 Task: Add the product "wet n wild Bare Focus Translucent Clarifying Finishing Powder (0.27 oz)" to cart from the store "Walgreens".
Action: Mouse pressed left at (58, 93)
Screenshot: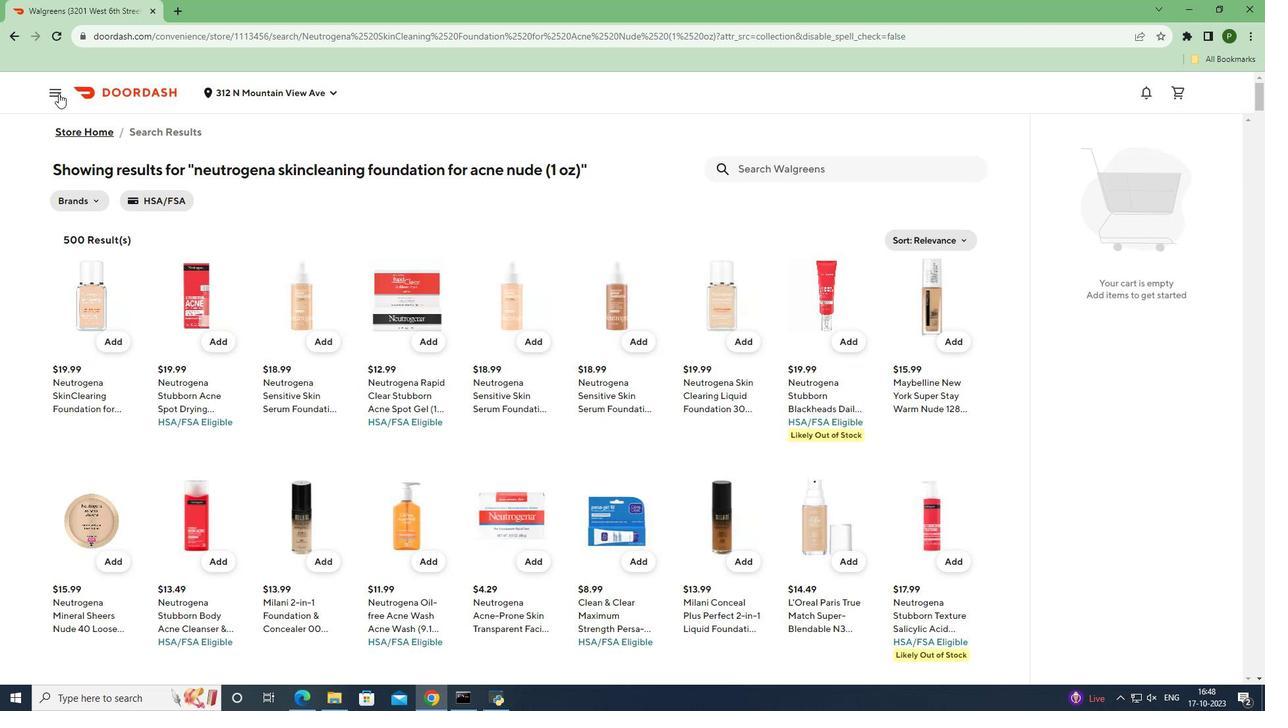 
Action: Mouse moved to (64, 198)
Screenshot: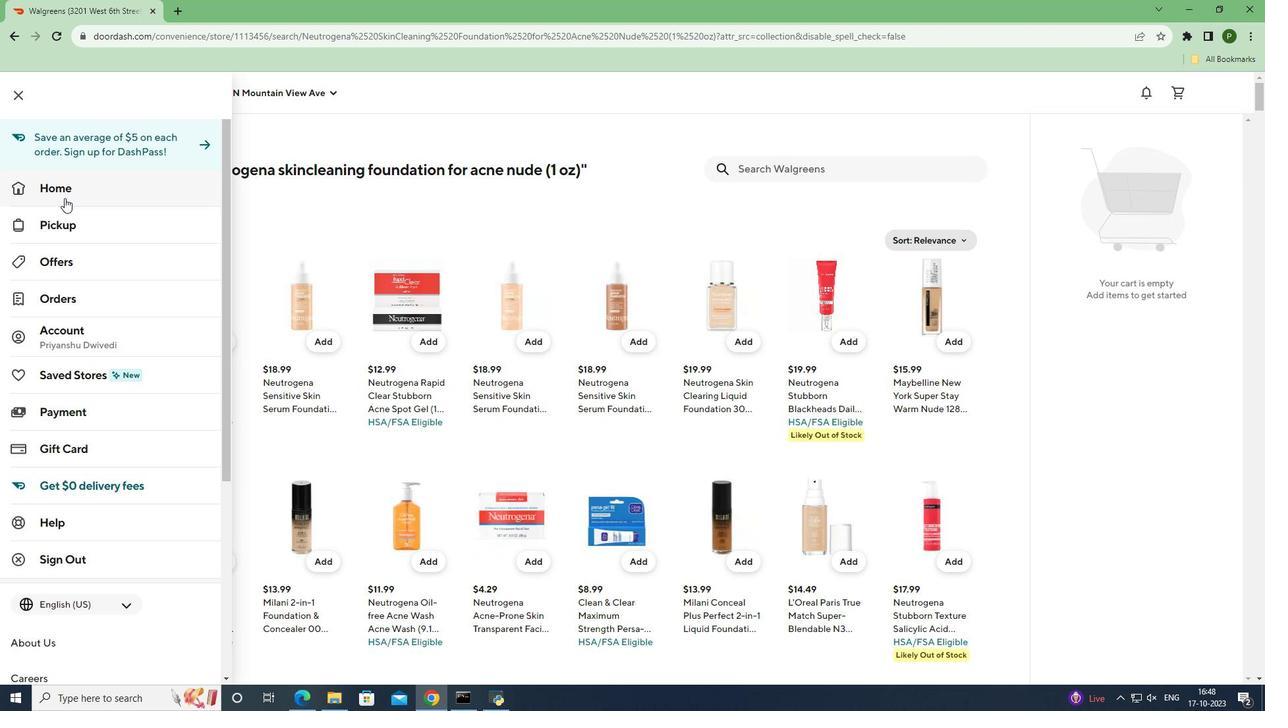 
Action: Mouse pressed left at (64, 198)
Screenshot: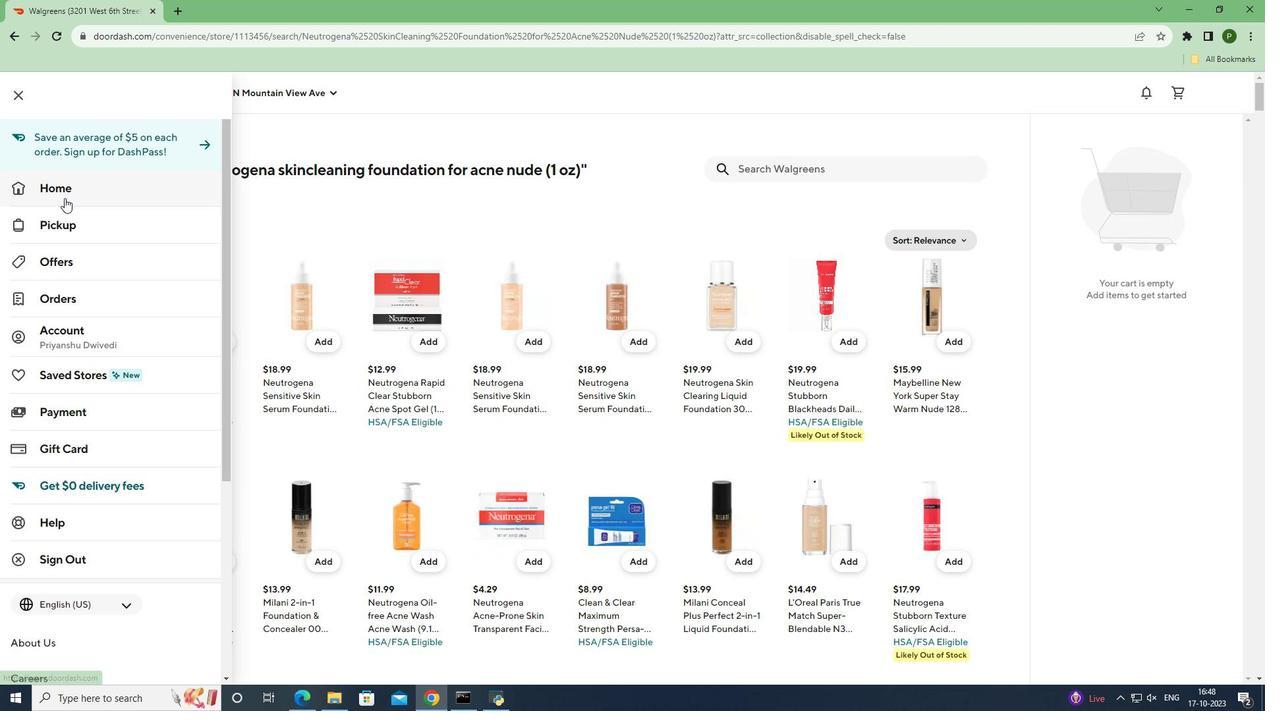 
Action: Mouse moved to (751, 141)
Screenshot: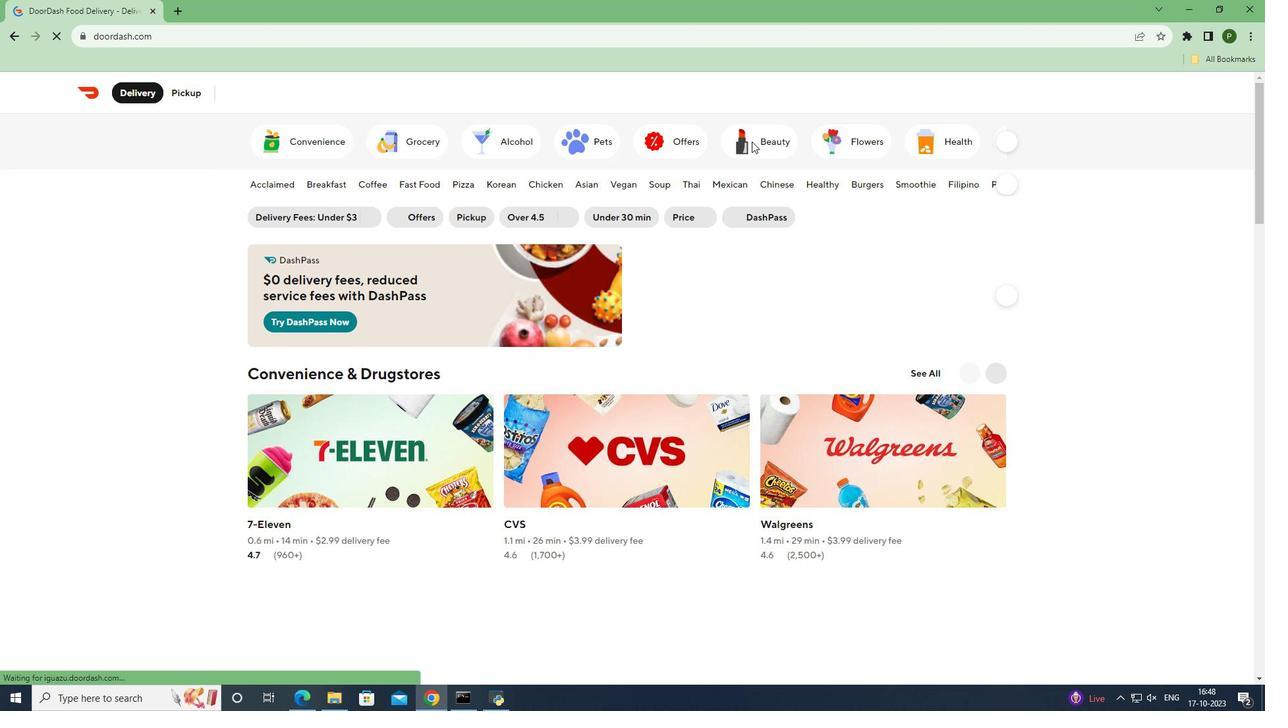 
Action: Mouse pressed left at (751, 141)
Screenshot: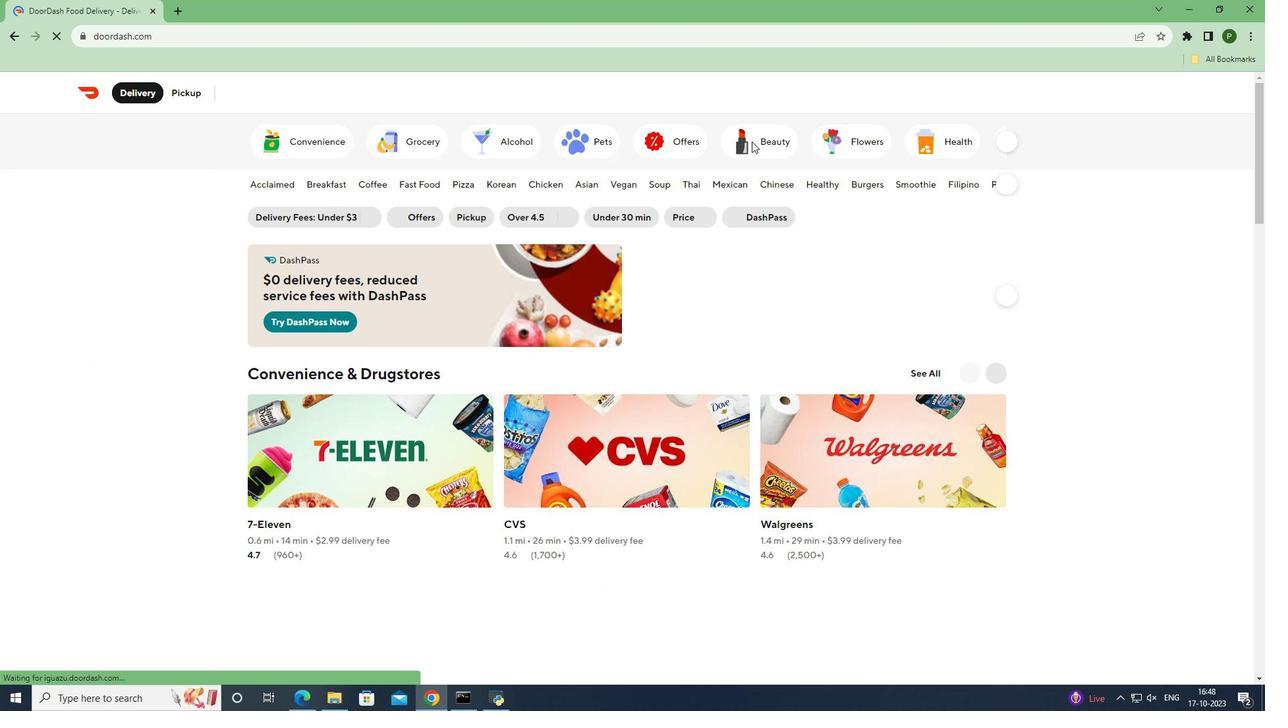 
Action: Mouse pressed left at (751, 141)
Screenshot: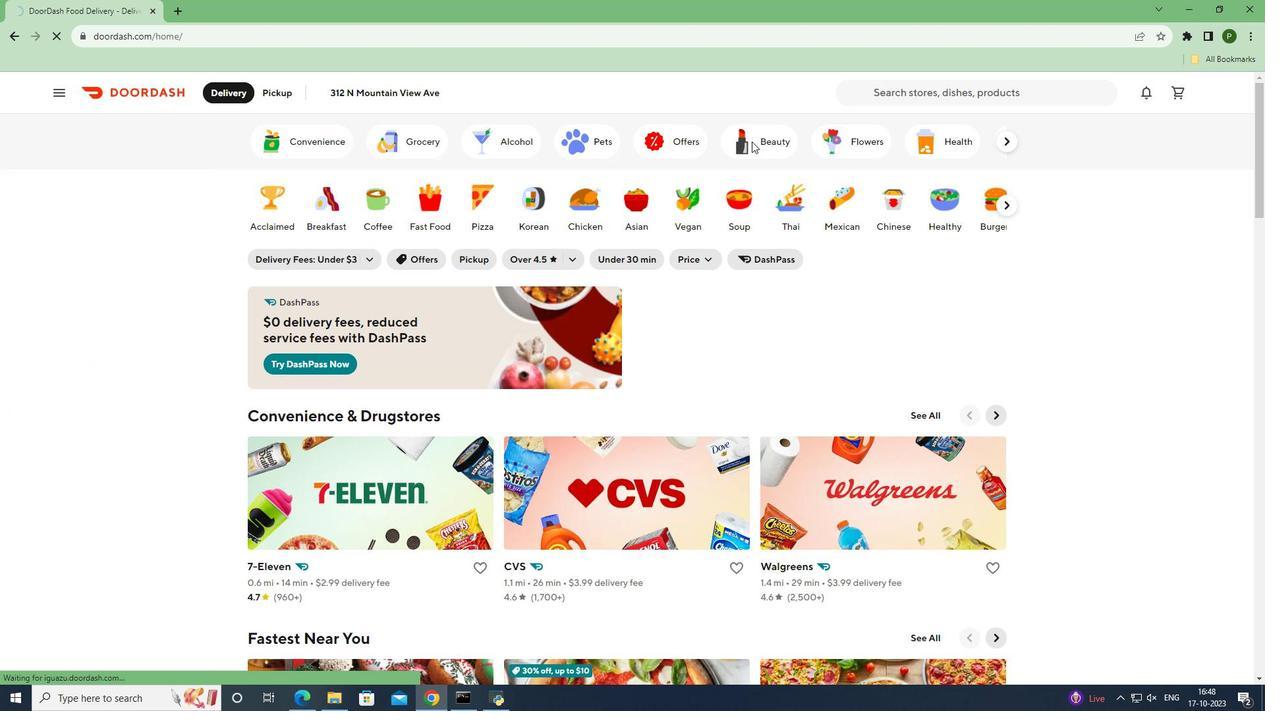 
Action: Mouse moved to (919, 363)
Screenshot: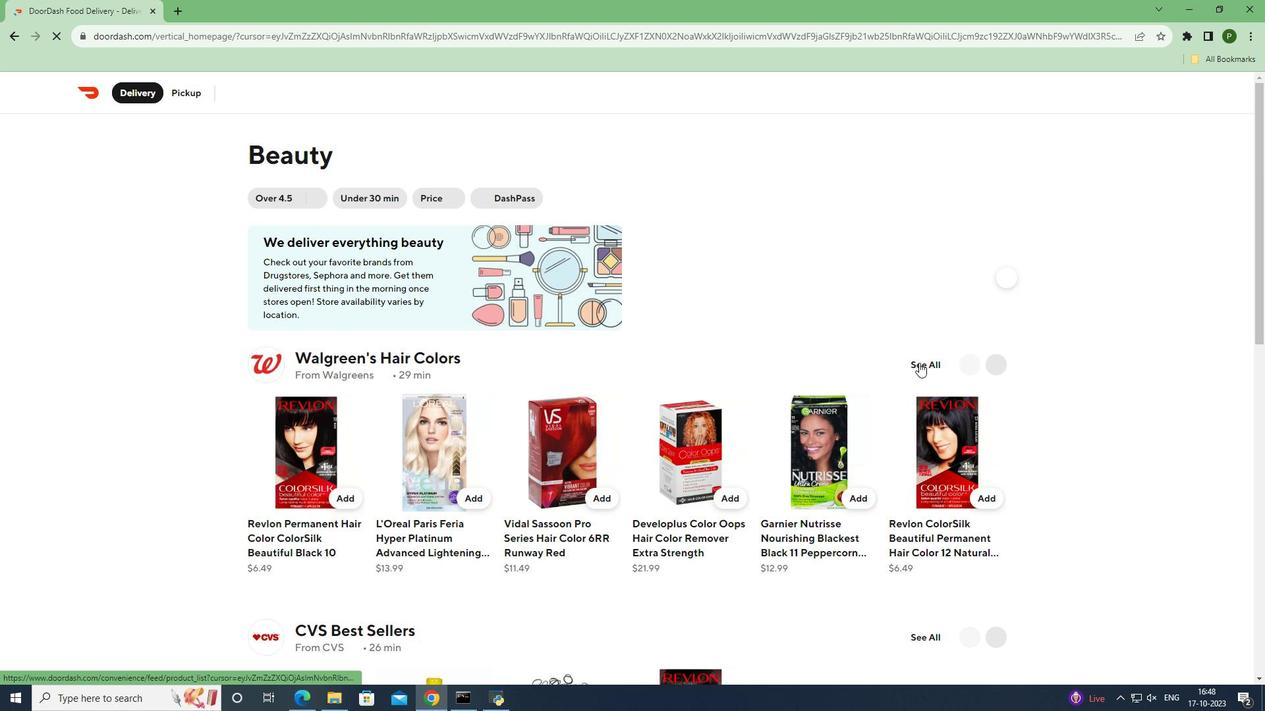 
Action: Mouse pressed left at (919, 363)
Screenshot: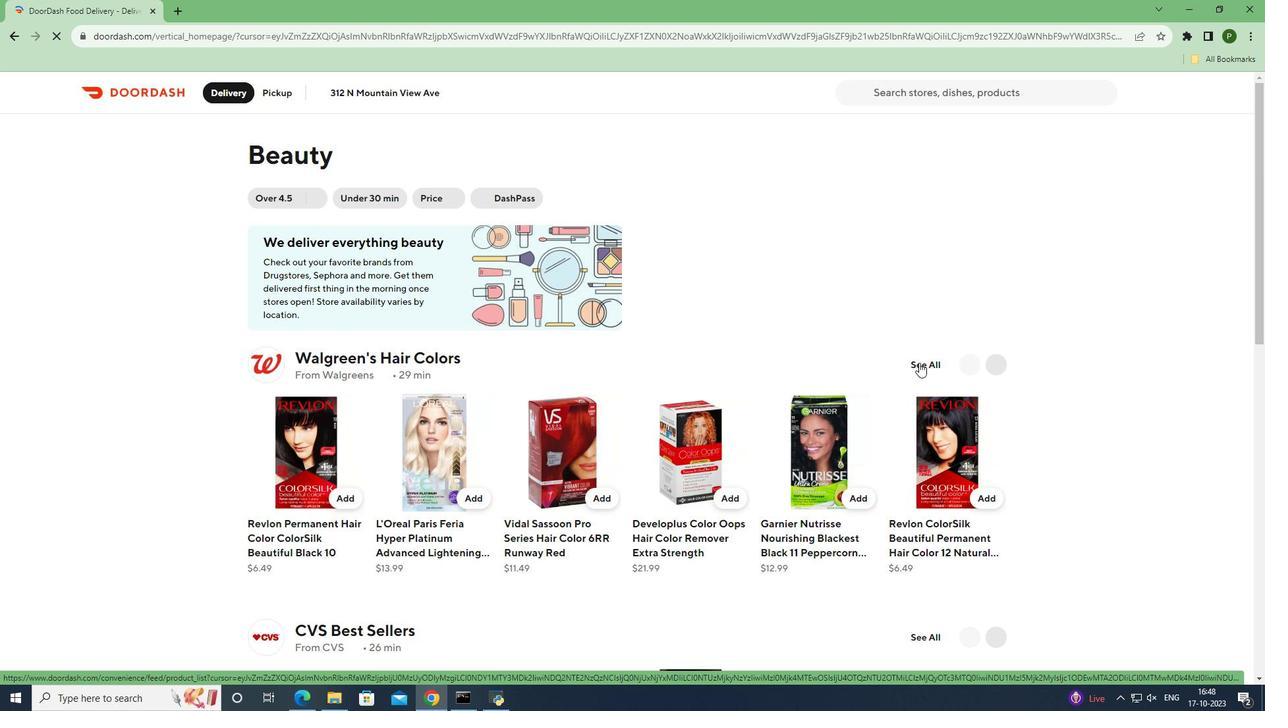 
Action: Mouse moved to (731, 183)
Screenshot: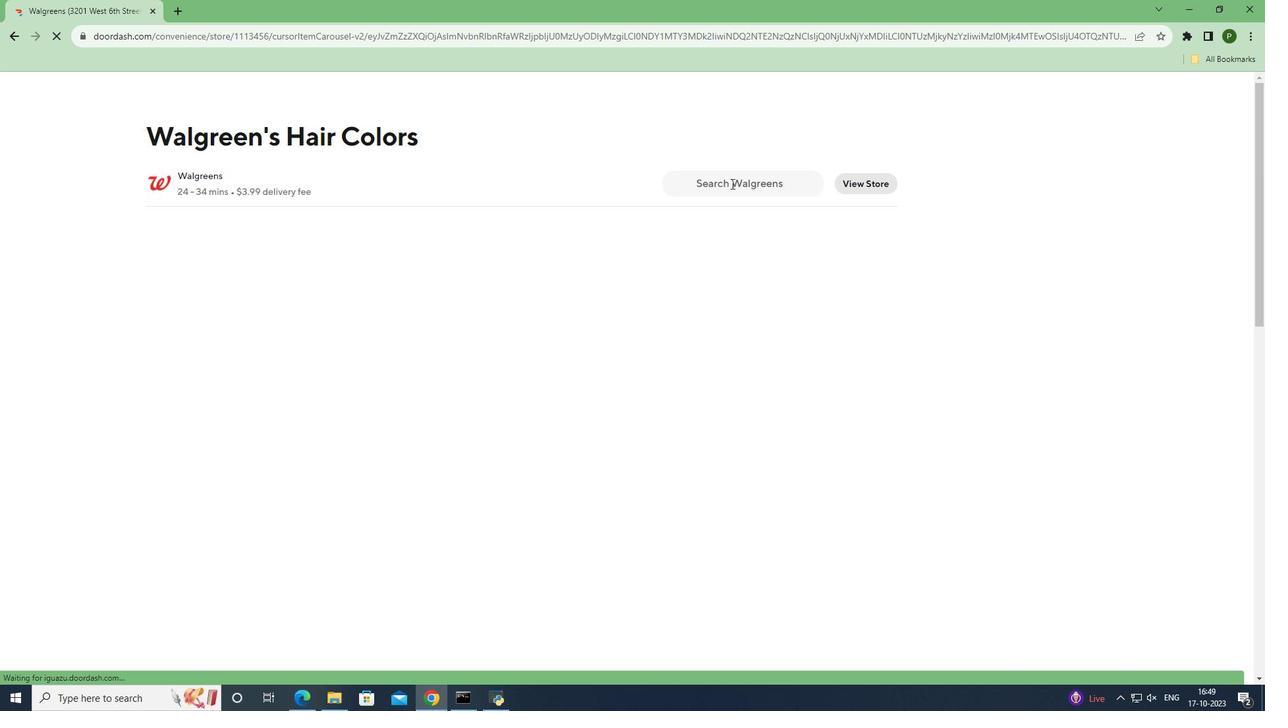 
Action: Mouse pressed left at (731, 183)
Screenshot: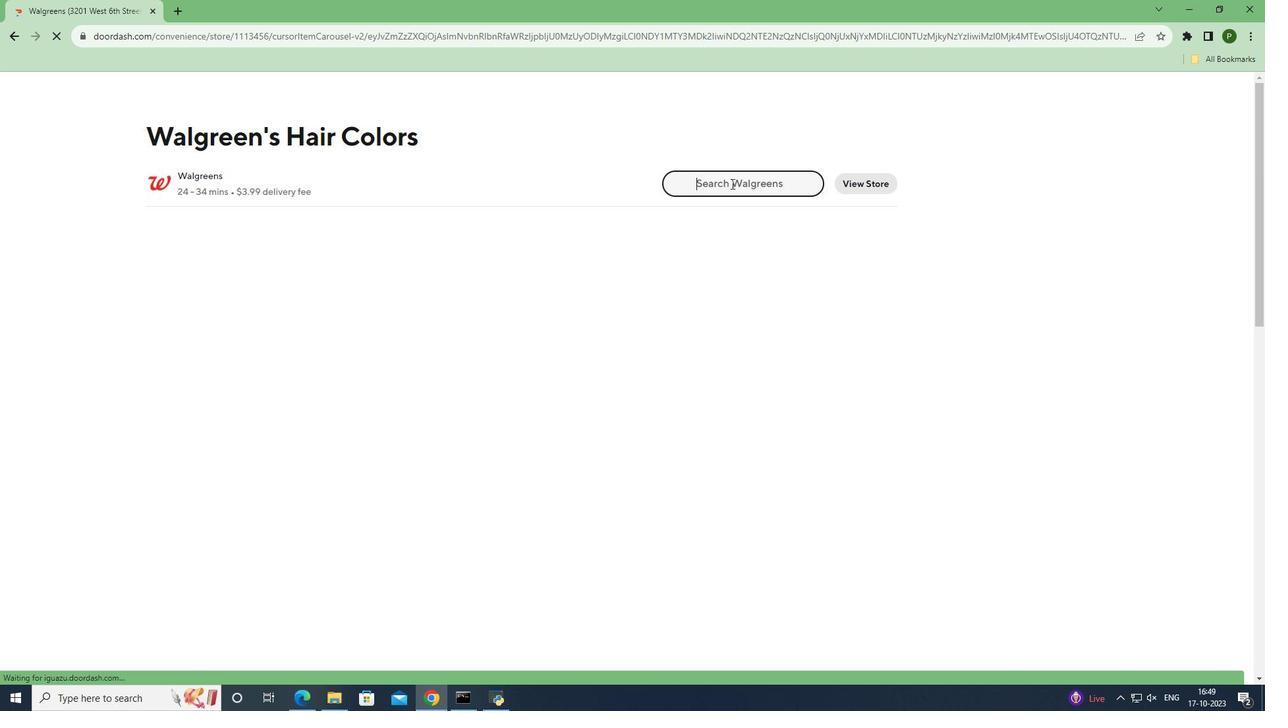 
Action: Mouse moved to (730, 183)
Screenshot: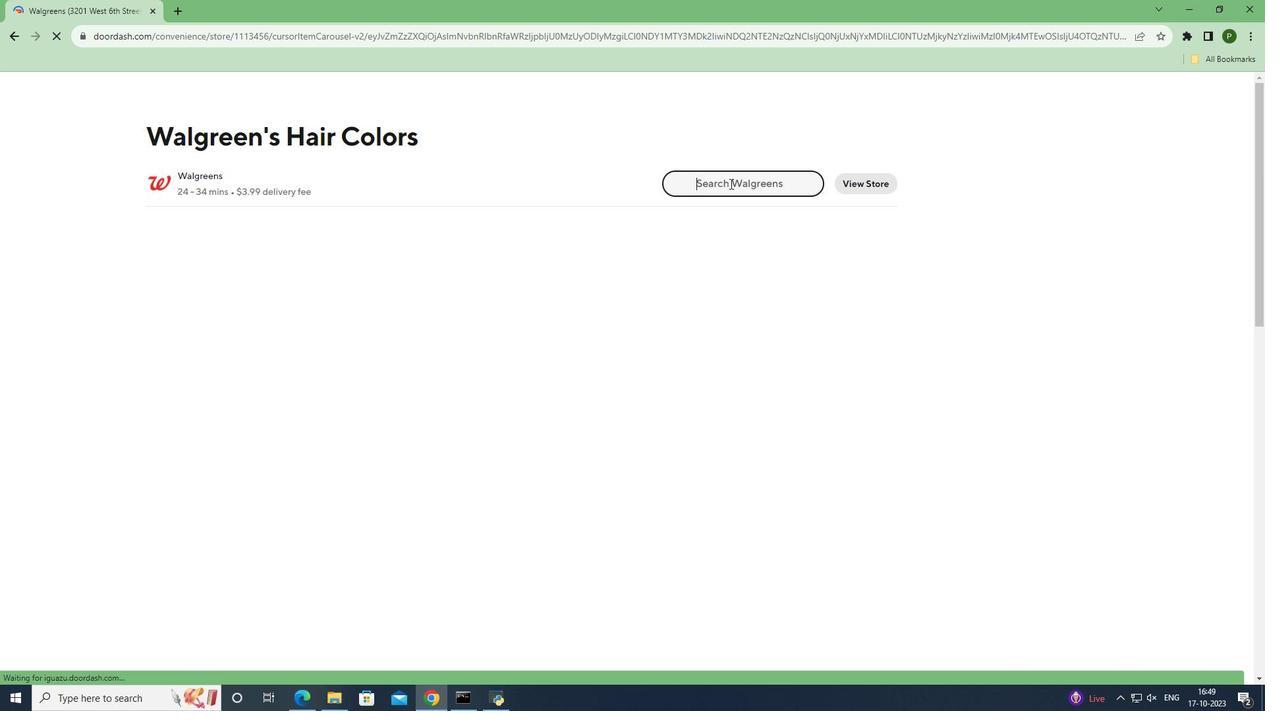 
Action: Key pressed wet<Key.space>n<Key.space>wild<Key.space><Key.caps_lock>B<Key.caps_lock>are<Key.space><Key.caps_lock>F<Key.caps_lock>ocus<Key.space><Key.caps_lock>T<Key.caps_lock>ranslucent<Key.space><Key.caps_lock>C<Key.caps_lock>larifying<Key.space><Key.caps_lock>F<Key.caps_lock>inishing<Key.space><Key.caps_lock>P<Key.caps_lock>owder<Key.space><Key.shift_r>(0.27<Key.space>oz<Key.shift_r><Key.shift_r><Key.shift_r><Key.shift_r><Key.shift_r>)<Key.enter>
Screenshot: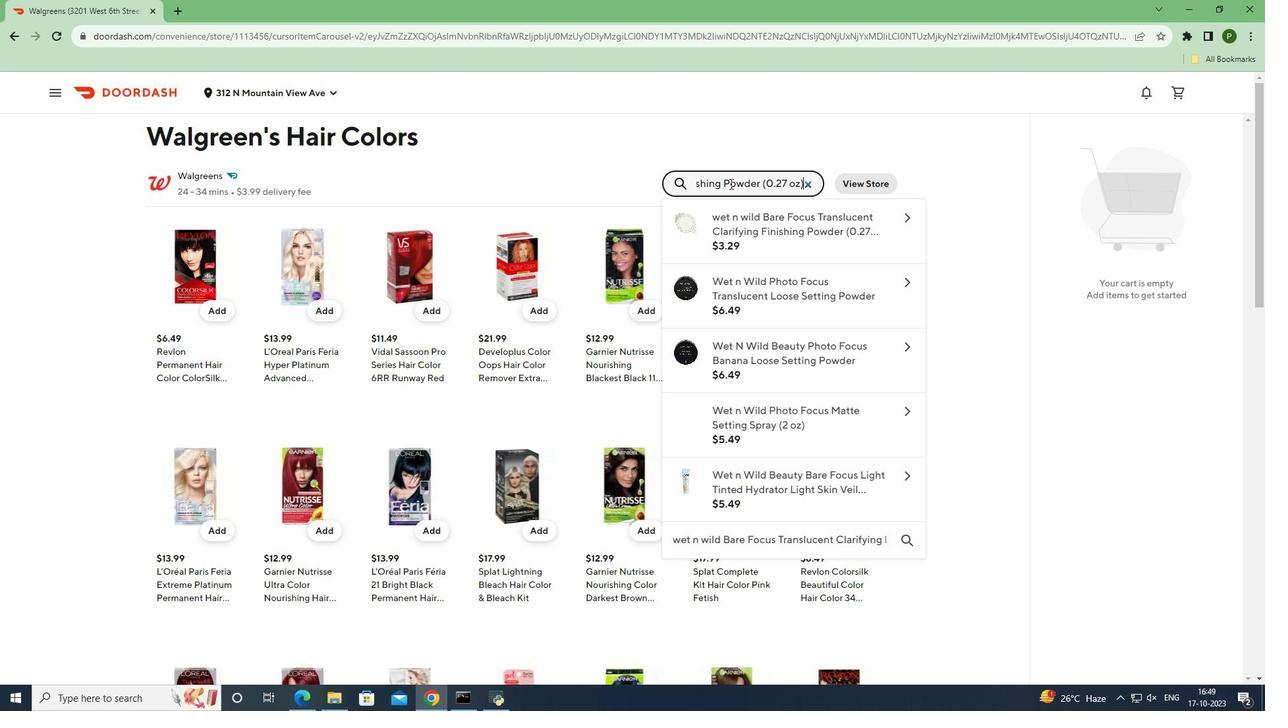 
Action: Mouse moved to (110, 341)
Screenshot: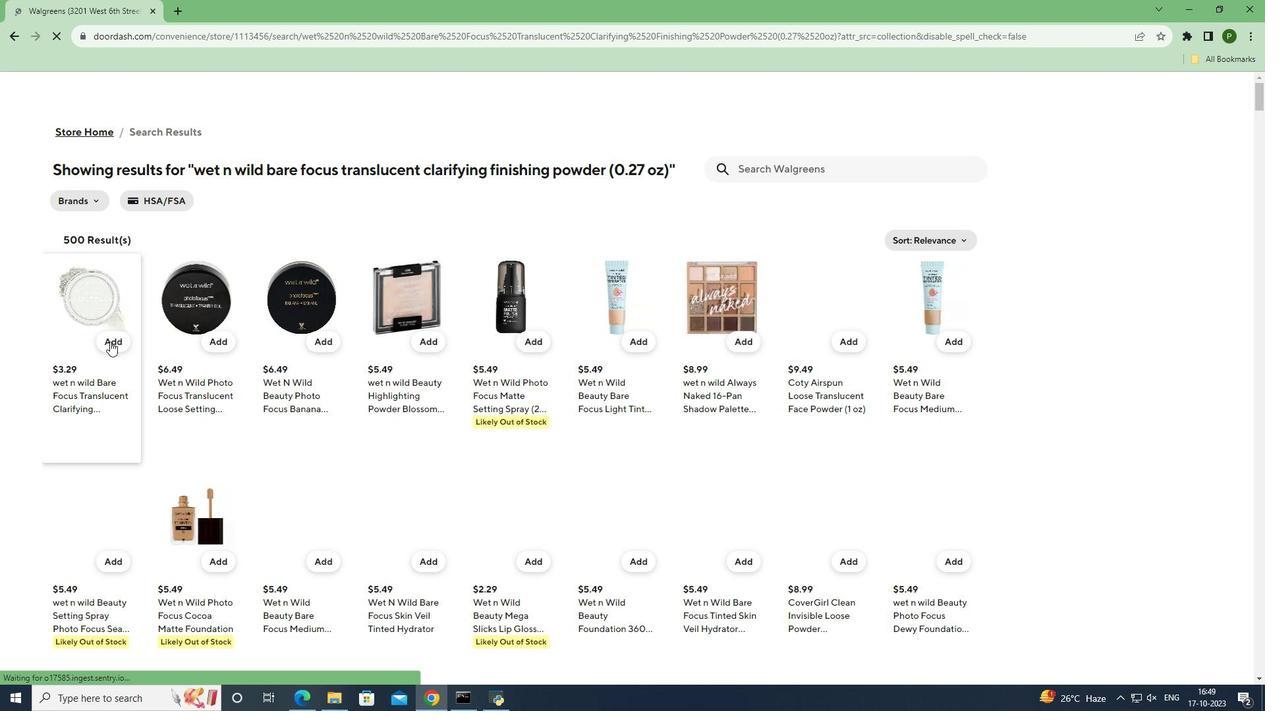 
Action: Mouse pressed left at (110, 341)
Screenshot: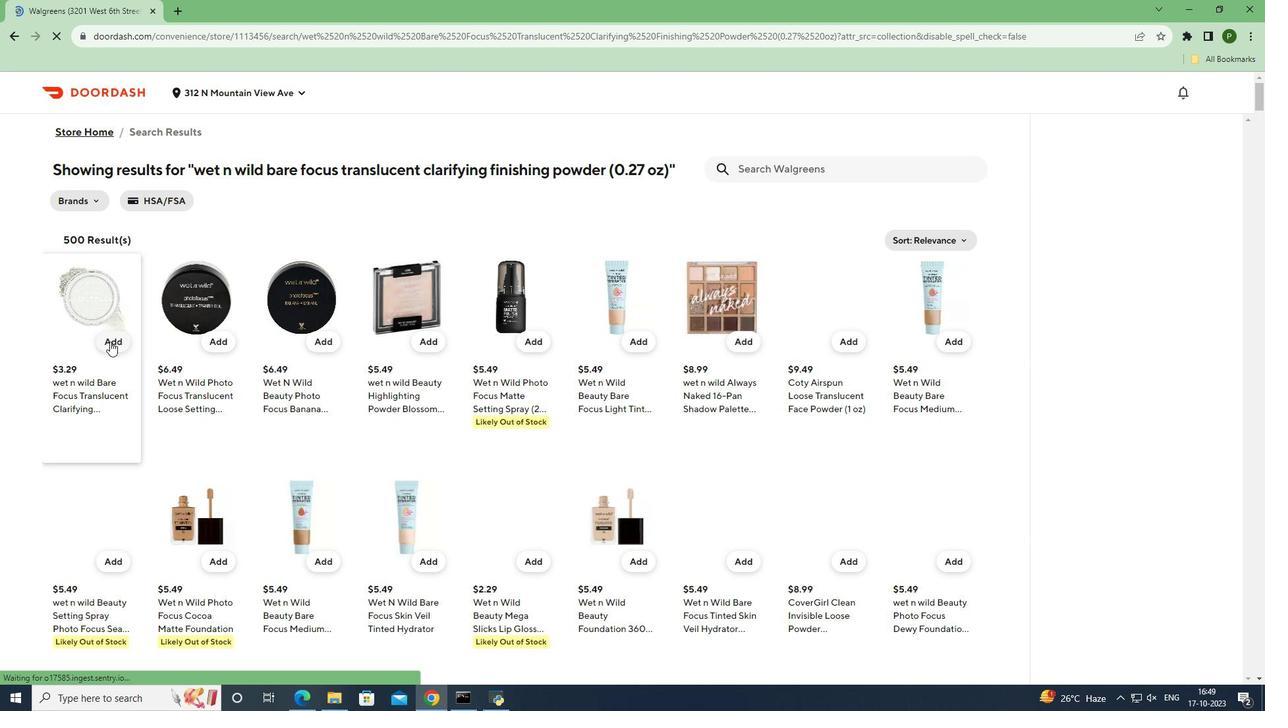 
Action: Mouse moved to (81, 394)
Screenshot: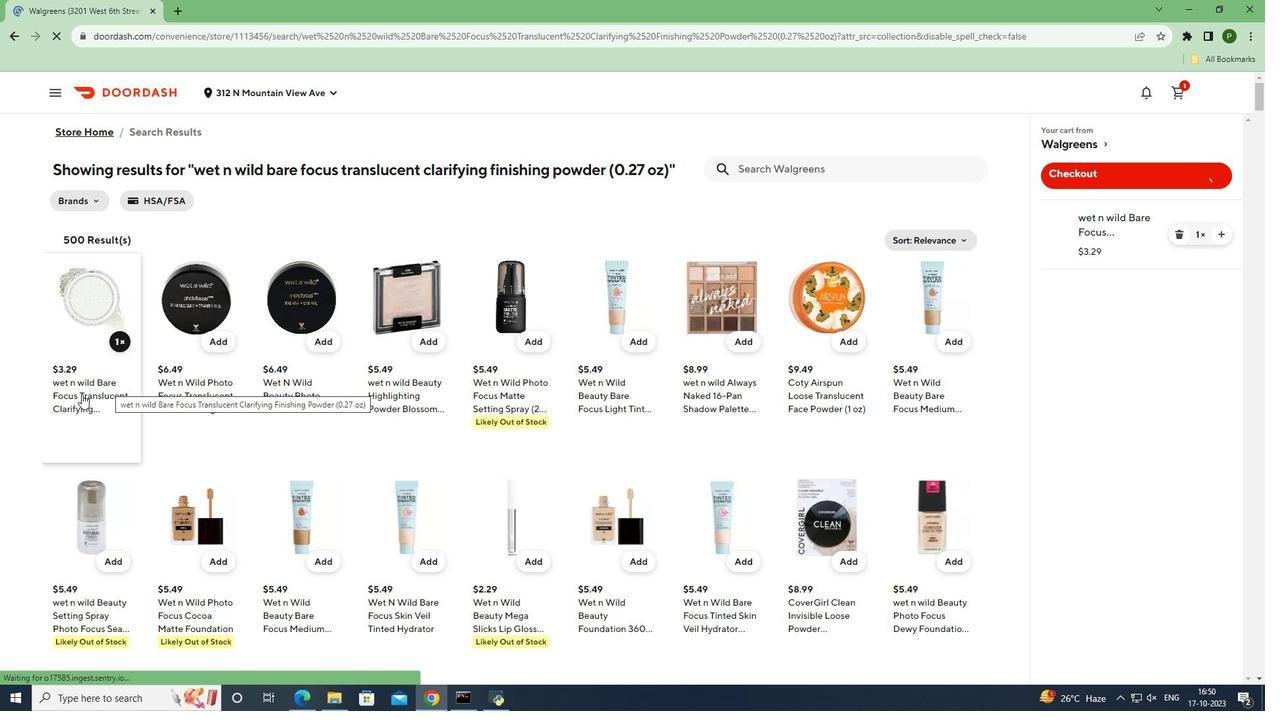 
